 Task: Open the Outlook data file named 'backup' from the specified location.
Action: Mouse moved to (46, 31)
Screenshot: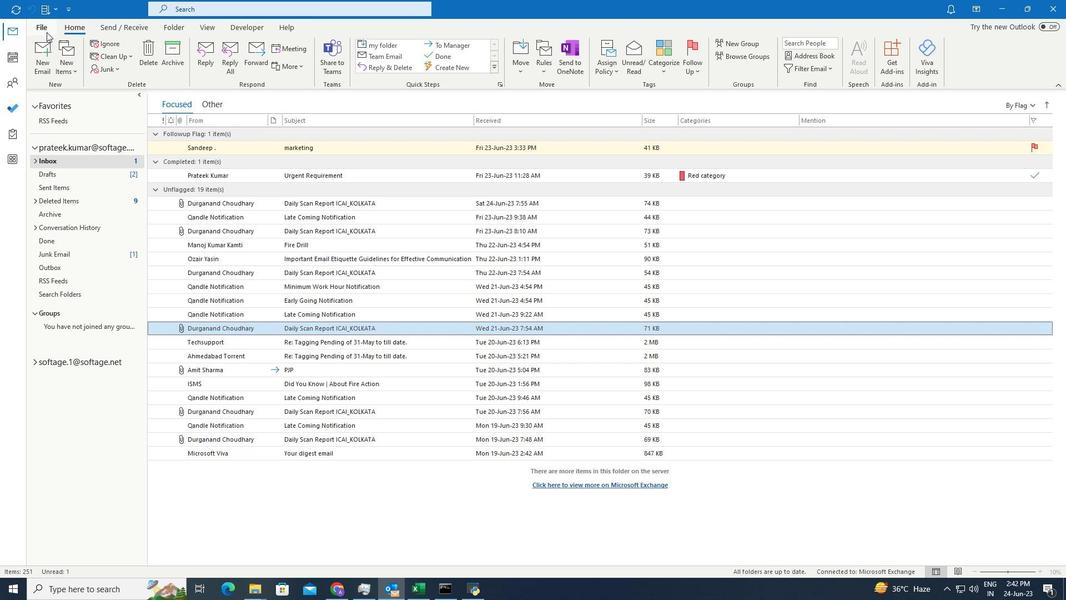 
Action: Mouse pressed left at (46, 31)
Screenshot: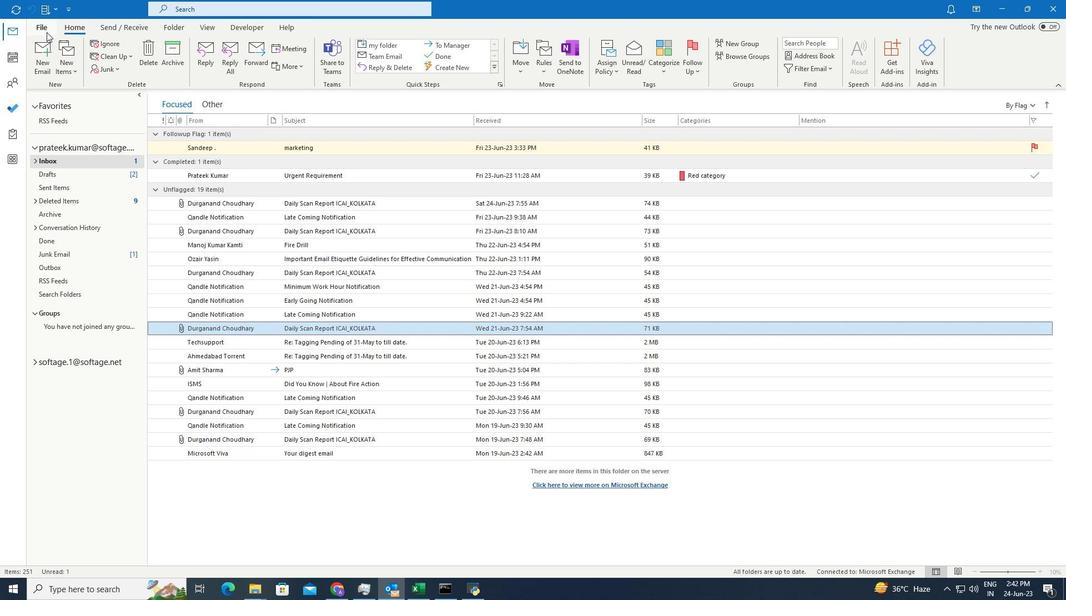 
Action: Mouse moved to (51, 79)
Screenshot: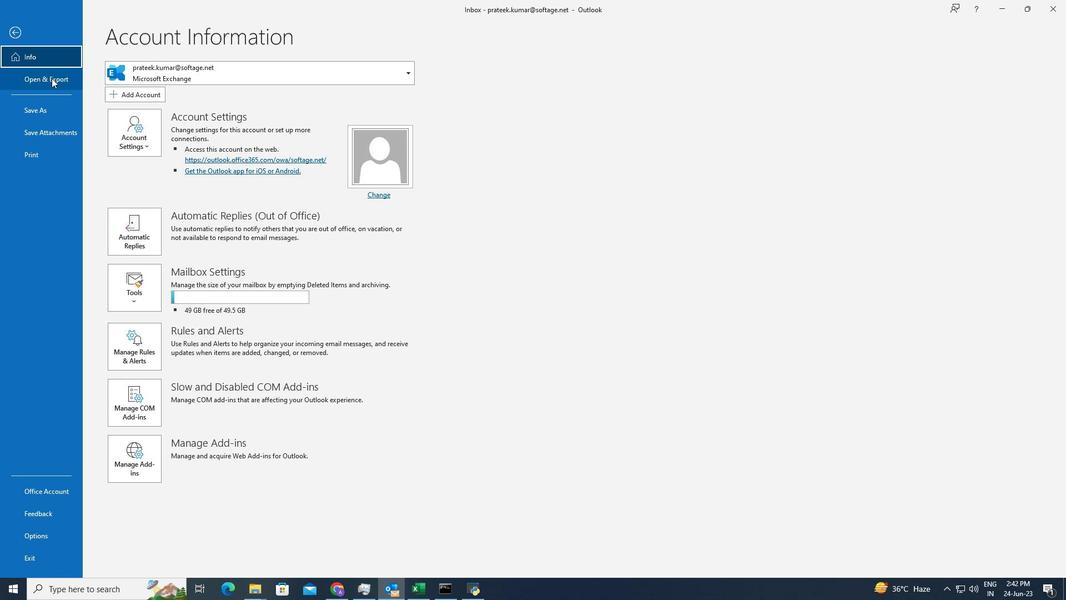 
Action: Mouse pressed left at (51, 79)
Screenshot: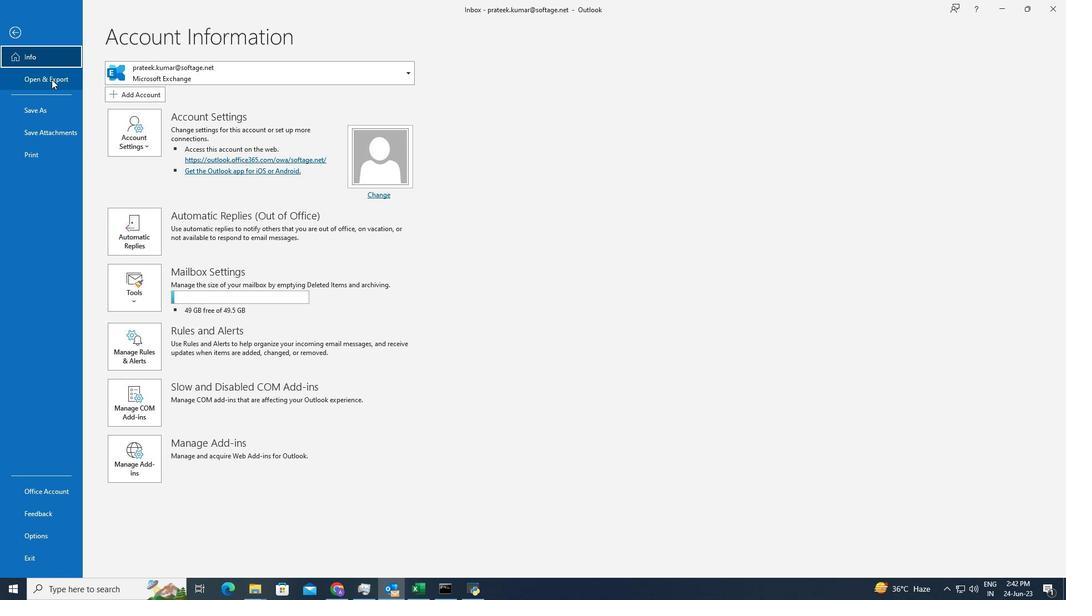 
Action: Mouse moved to (138, 138)
Screenshot: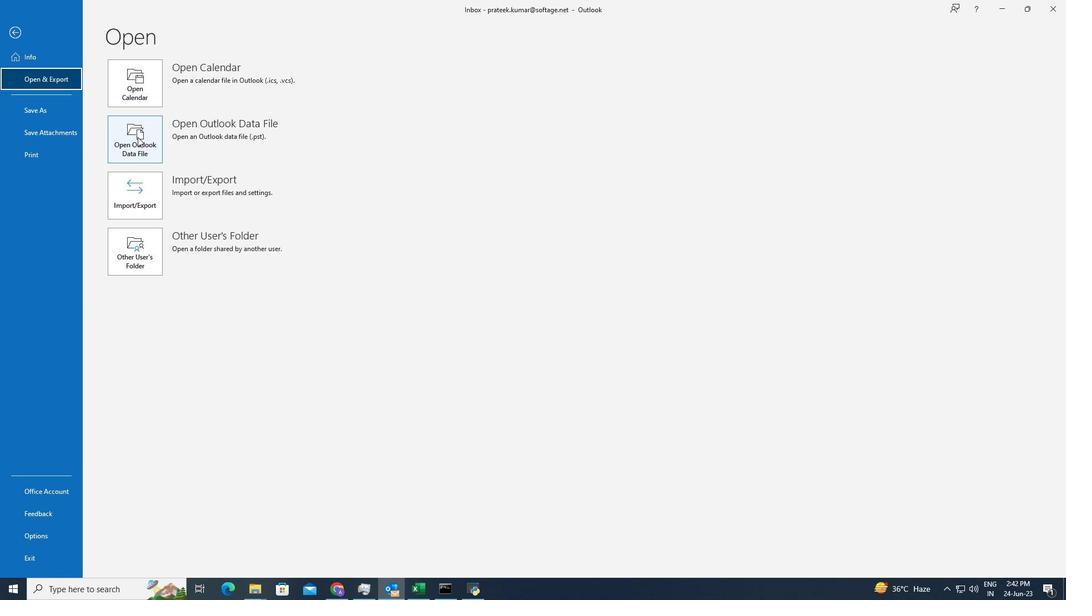 
Action: Mouse pressed left at (138, 138)
Screenshot: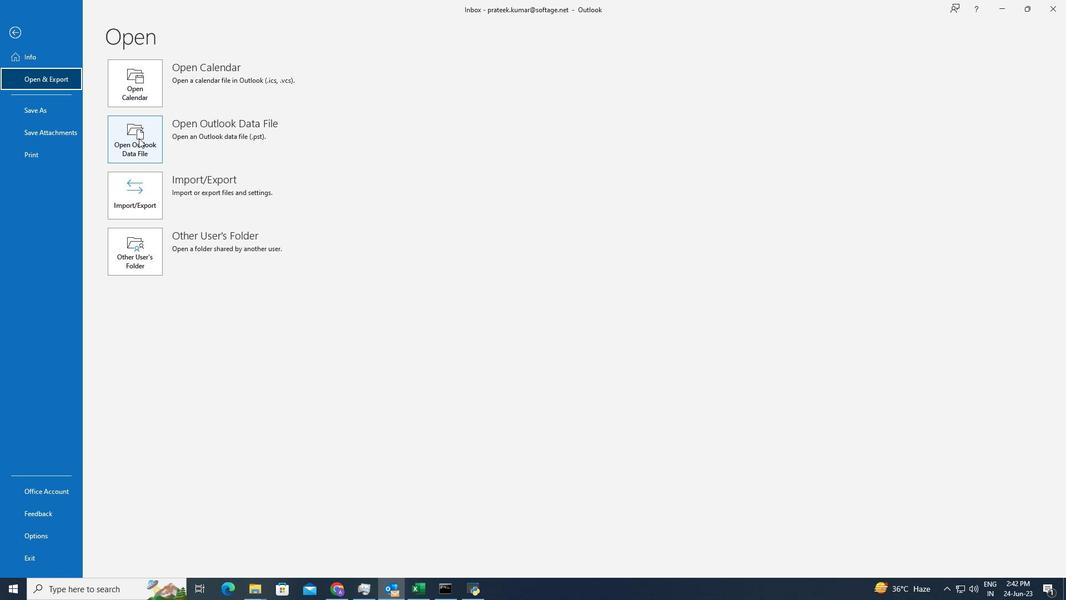 
Action: Mouse moved to (142, 81)
Screenshot: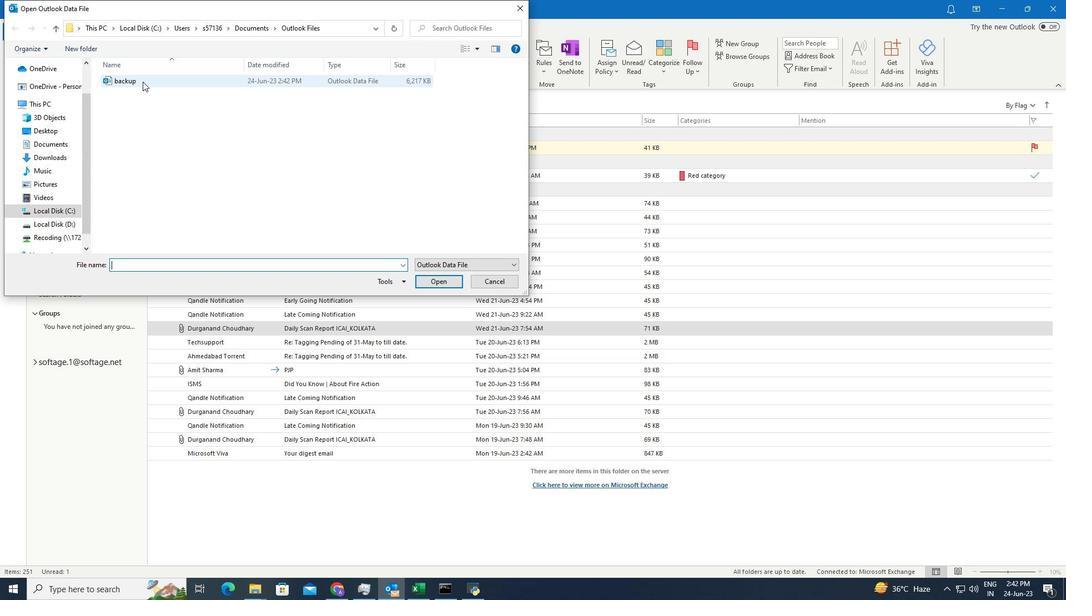
Action: Mouse pressed left at (142, 81)
Screenshot: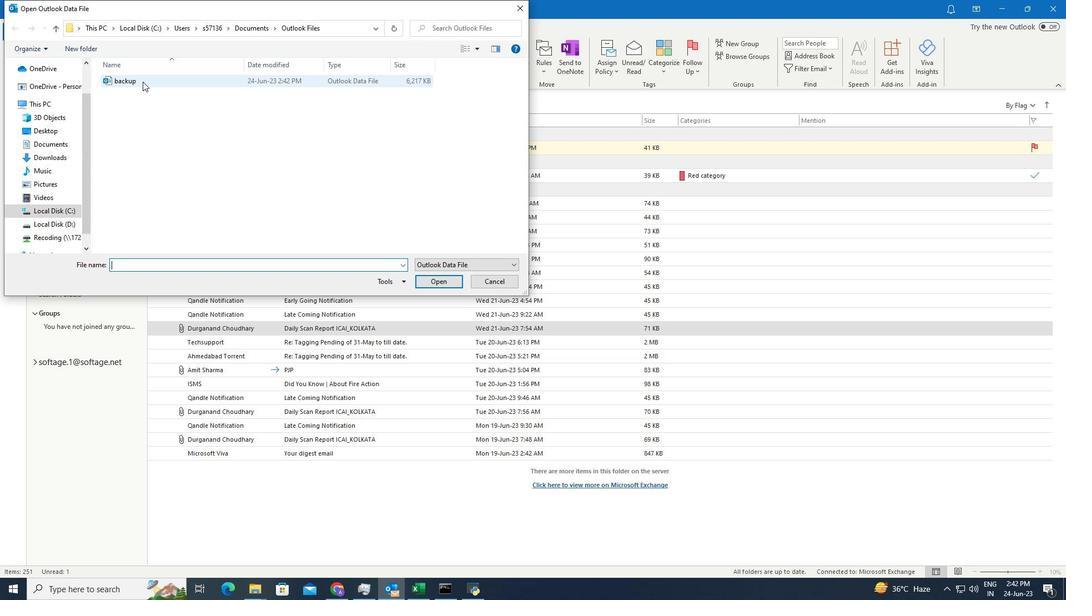 
Action: Mouse moved to (437, 284)
Screenshot: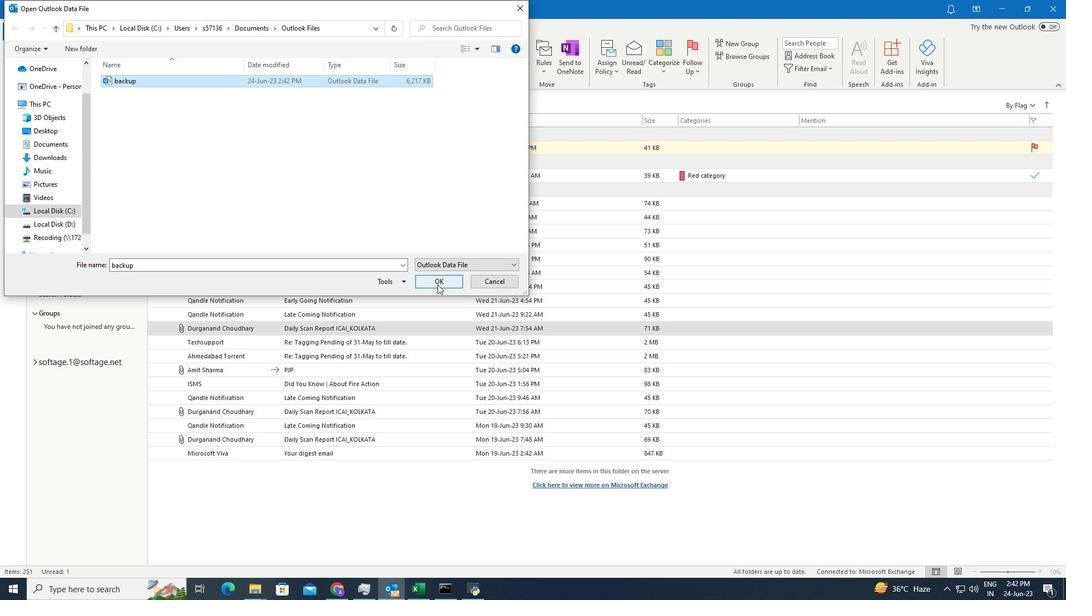 
Action: Mouse pressed left at (437, 284)
Screenshot: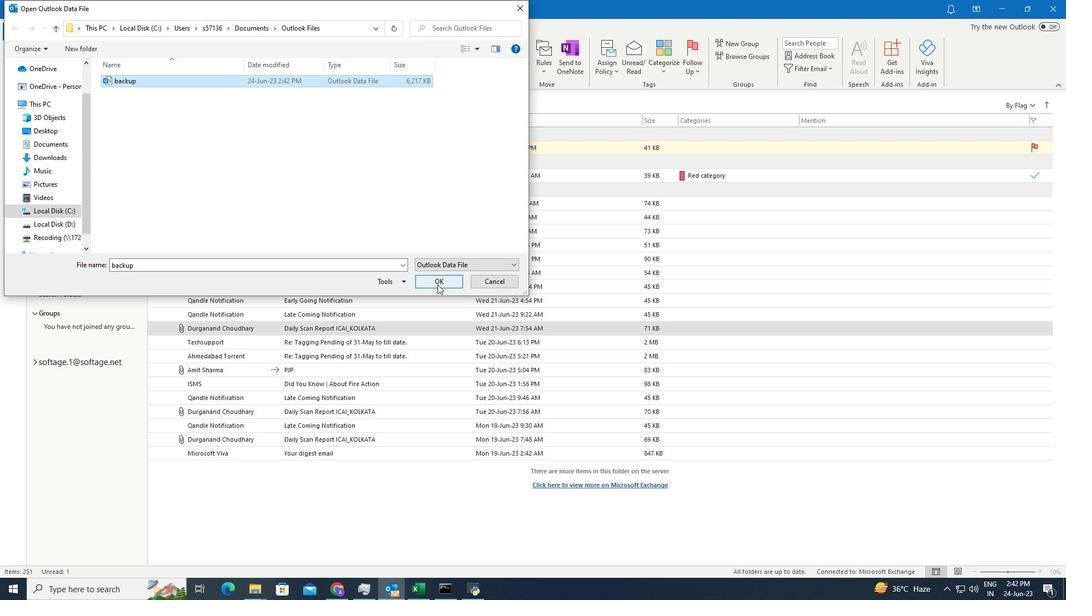 
Action: Mouse moved to (437, 283)
Screenshot: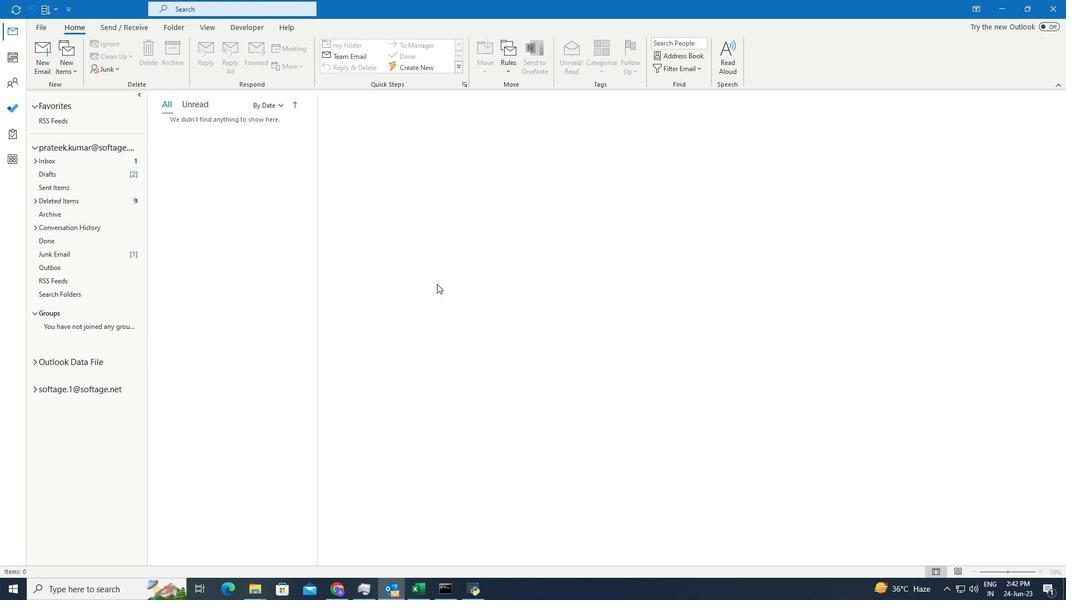 
